 Task: Filter people whose school is Delhi University.
Action: Mouse moved to (277, 53)
Screenshot: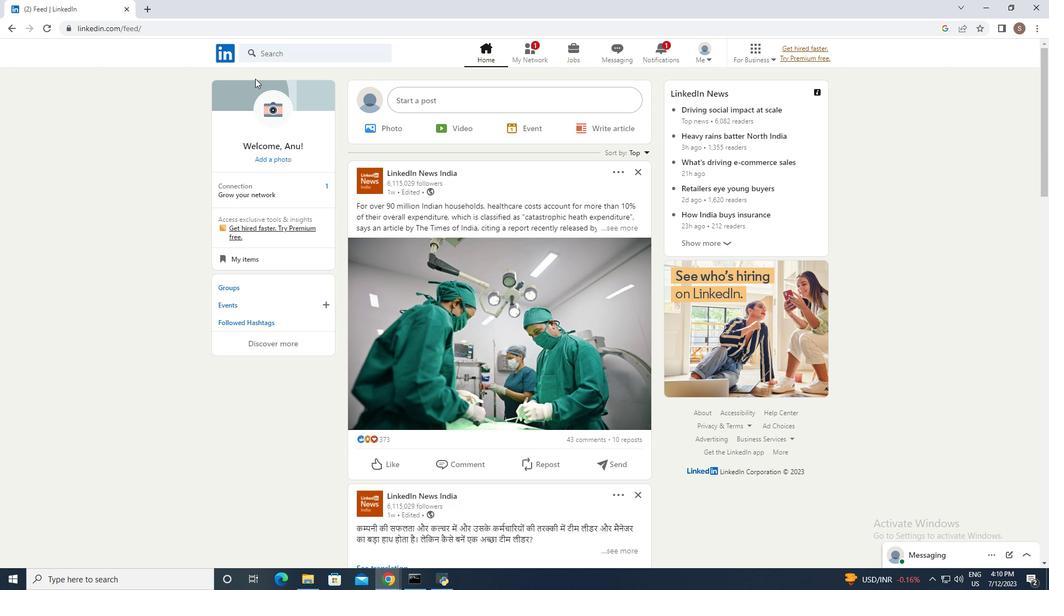 
Action: Mouse pressed left at (277, 53)
Screenshot: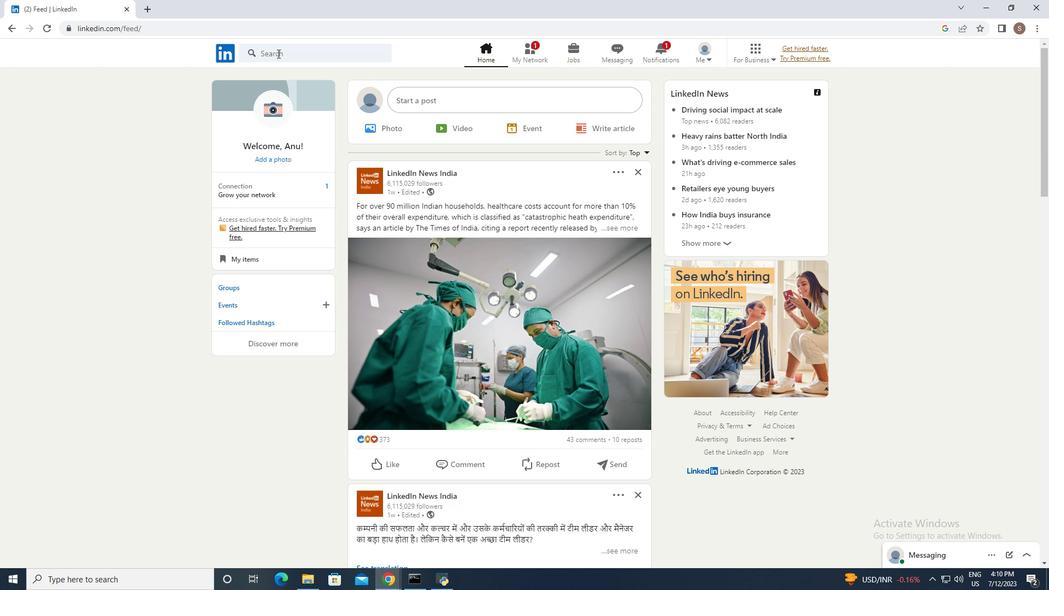 
Action: Mouse moved to (287, 139)
Screenshot: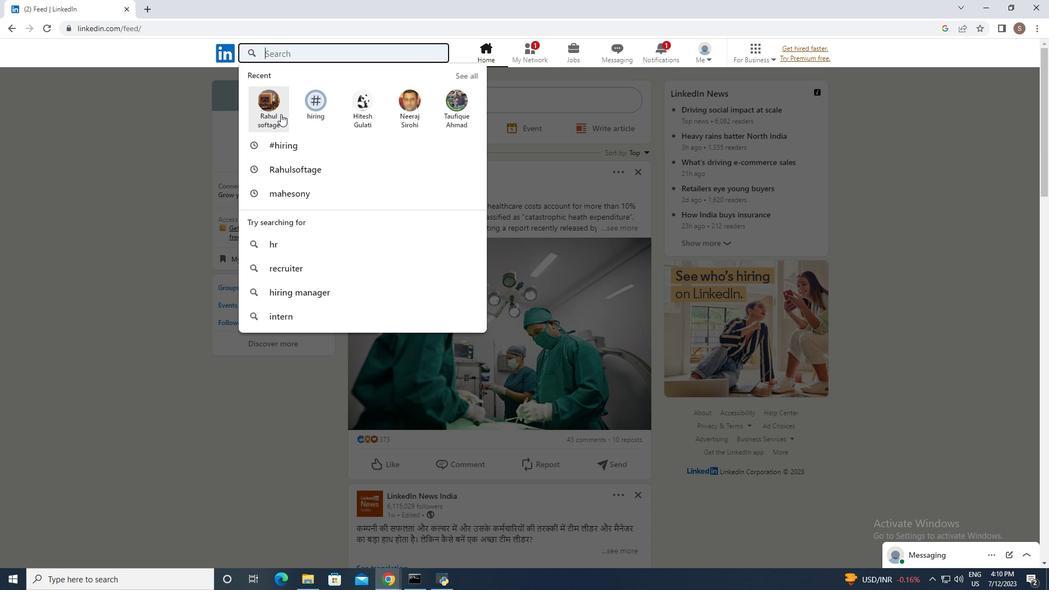 
Action: Mouse pressed left at (287, 139)
Screenshot: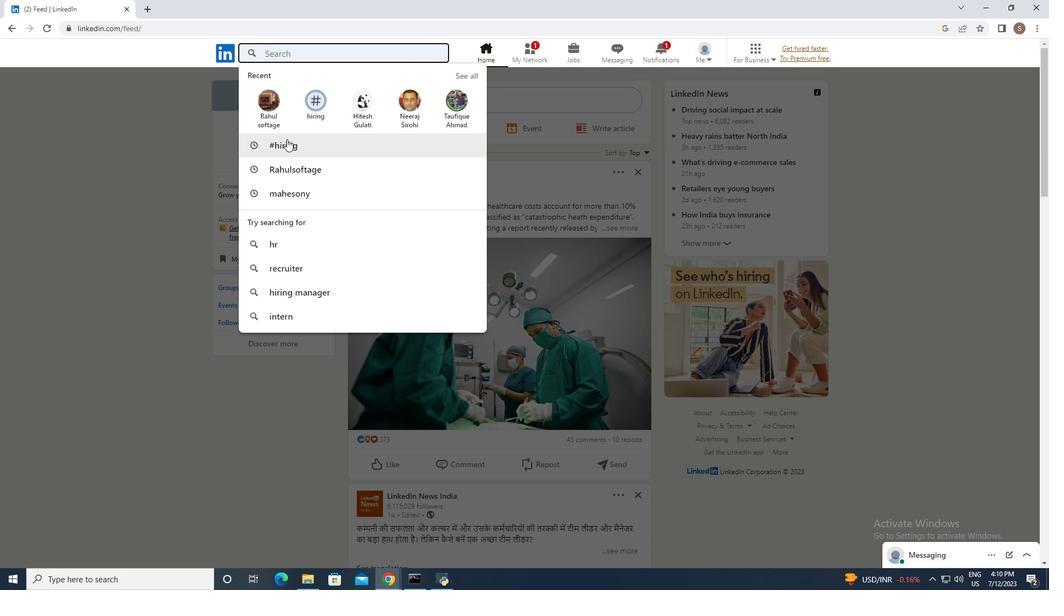 
Action: Mouse moved to (297, 85)
Screenshot: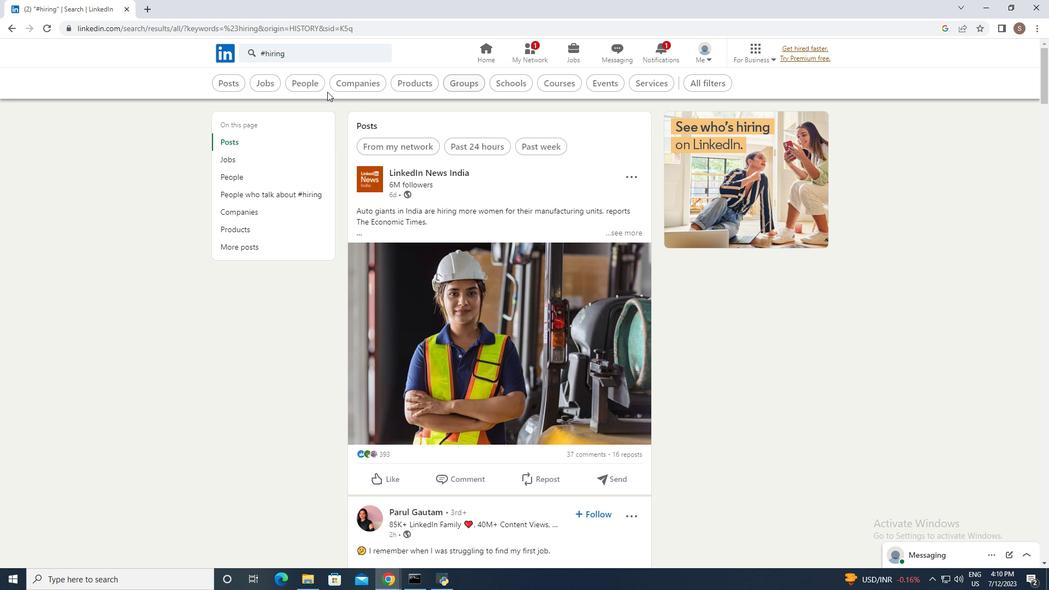 
Action: Mouse pressed left at (297, 85)
Screenshot: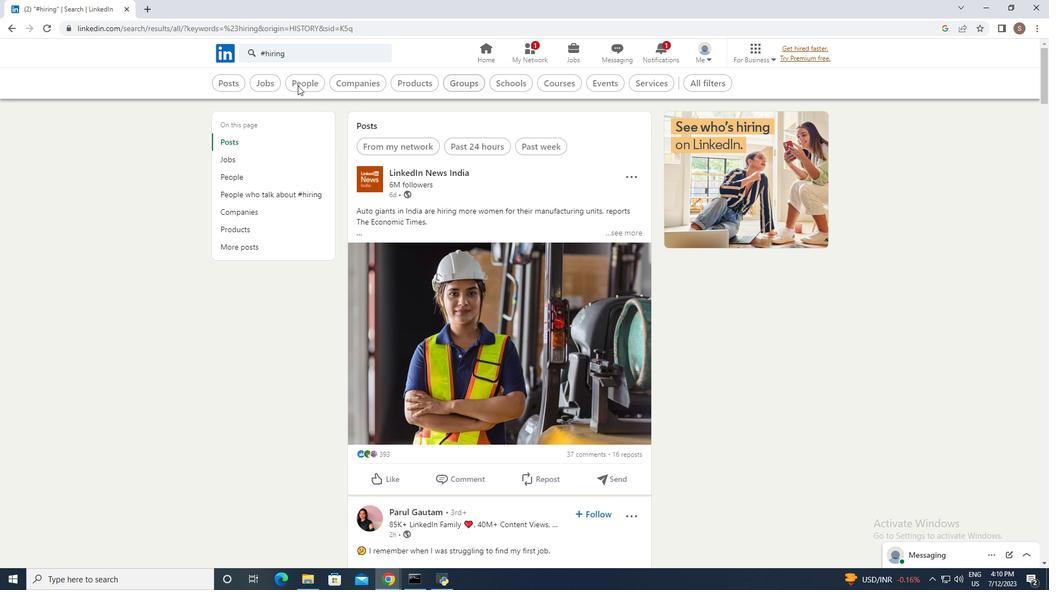 
Action: Mouse moved to (534, 78)
Screenshot: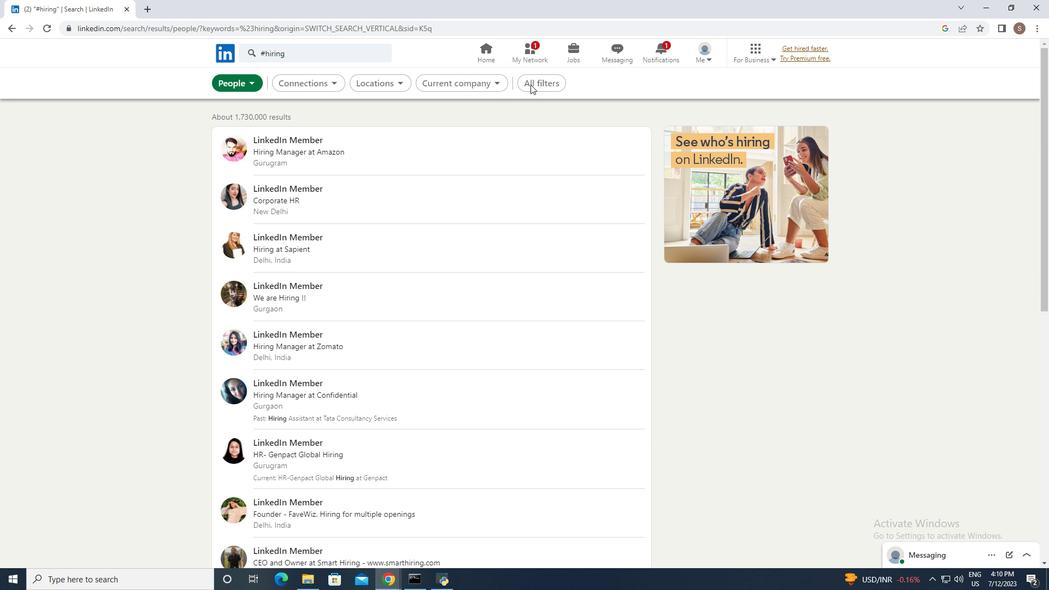 
Action: Mouse pressed left at (534, 78)
Screenshot: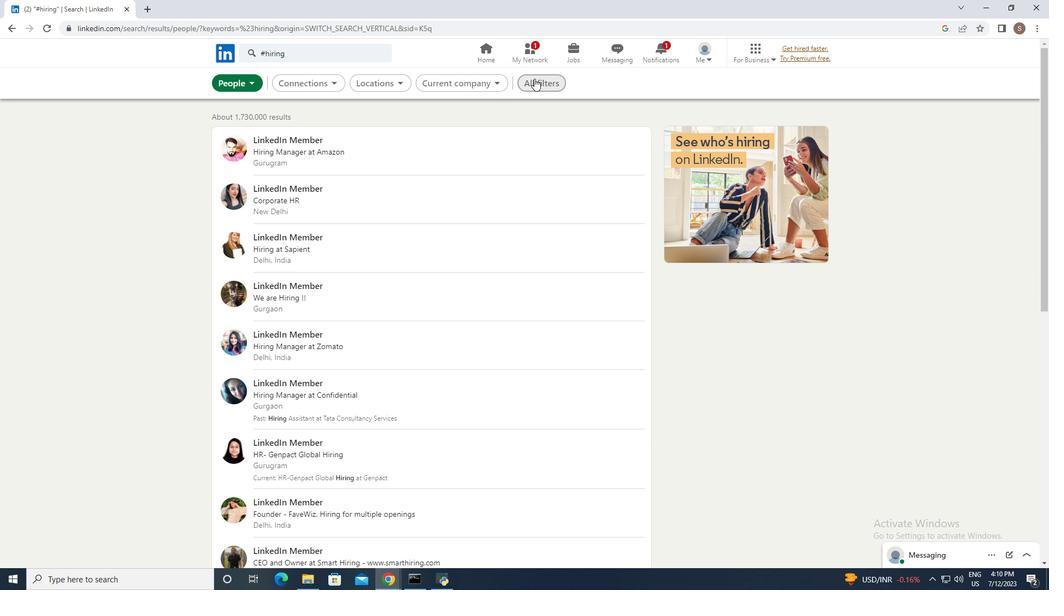 
Action: Mouse moved to (879, 397)
Screenshot: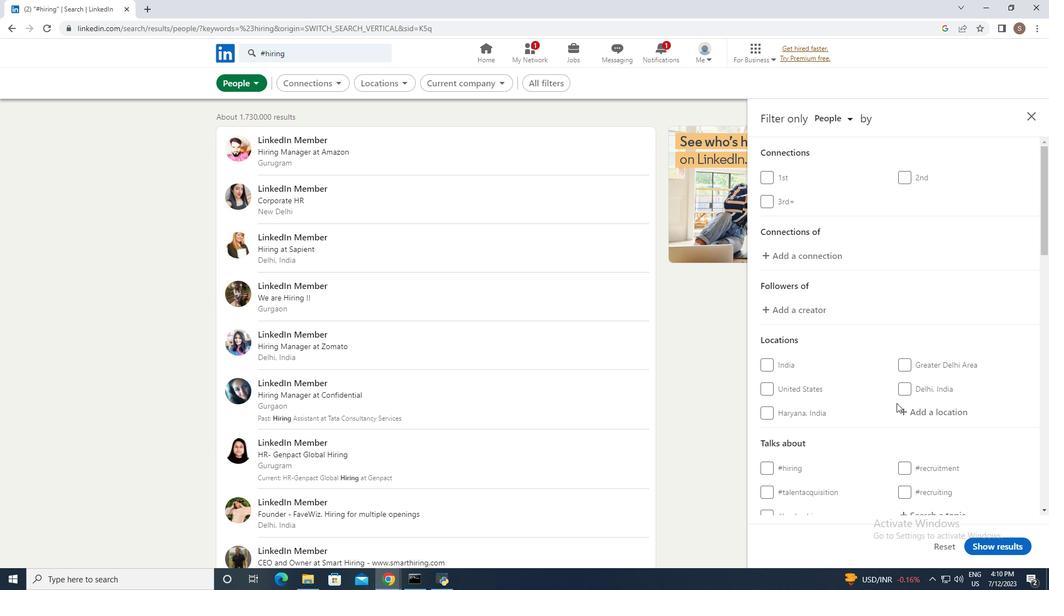 
Action: Mouse scrolled (879, 396) with delta (0, 0)
Screenshot: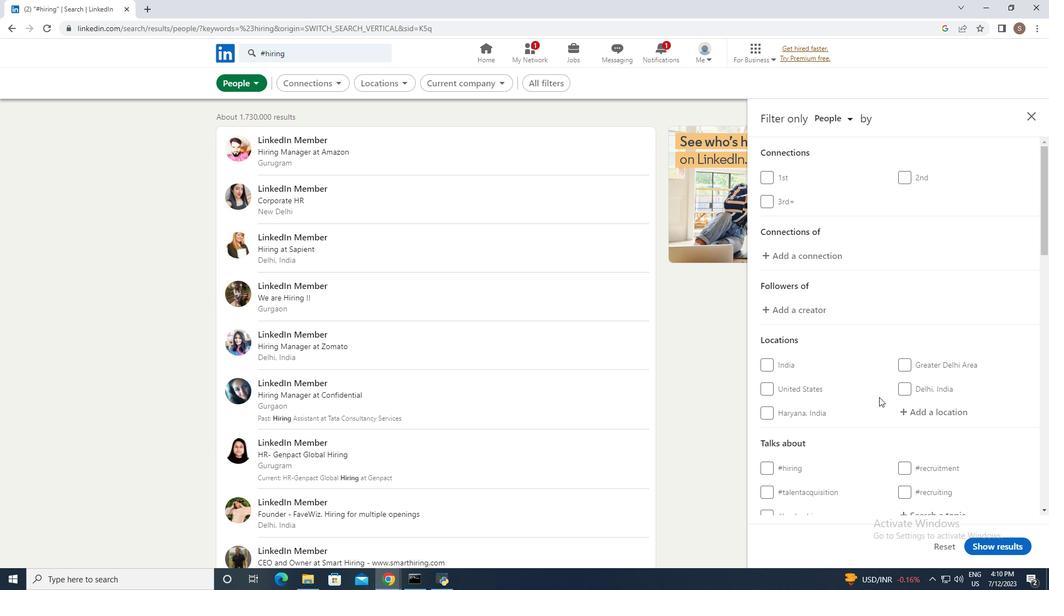 
Action: Mouse scrolled (879, 396) with delta (0, 0)
Screenshot: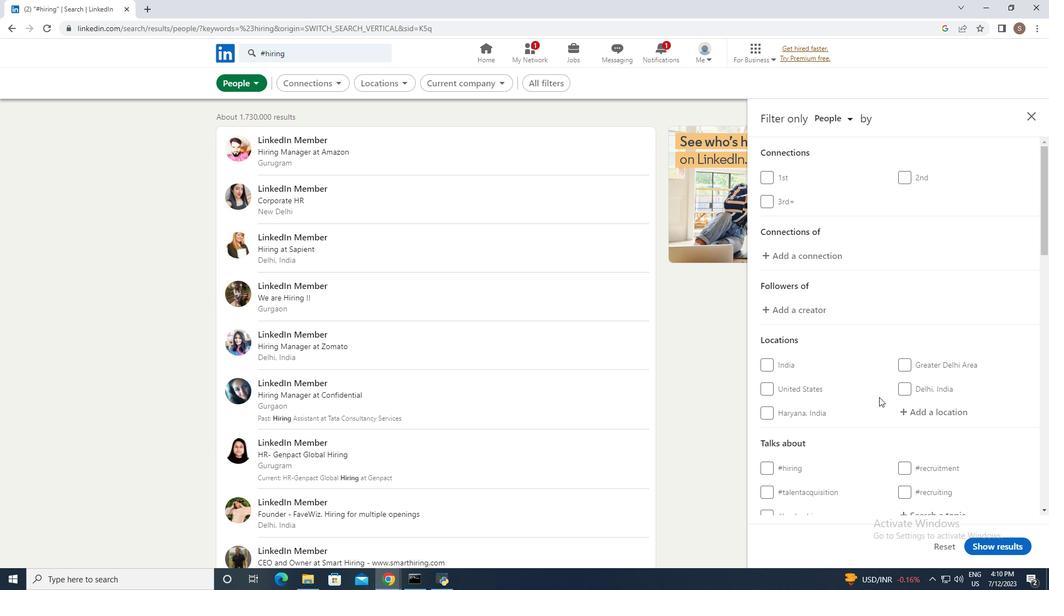 
Action: Mouse scrolled (879, 396) with delta (0, 0)
Screenshot: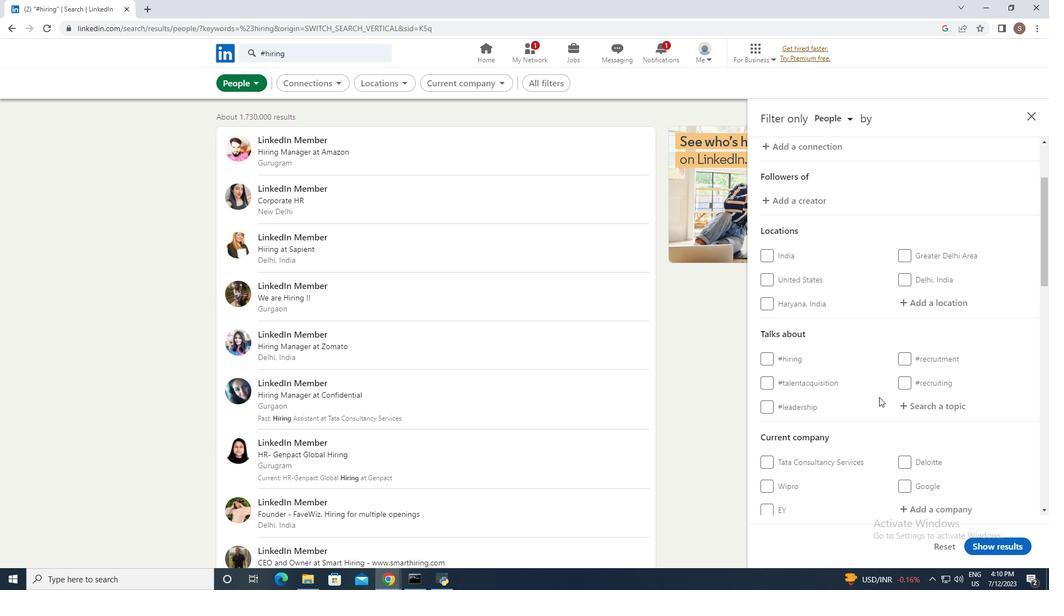 
Action: Mouse scrolled (879, 396) with delta (0, 0)
Screenshot: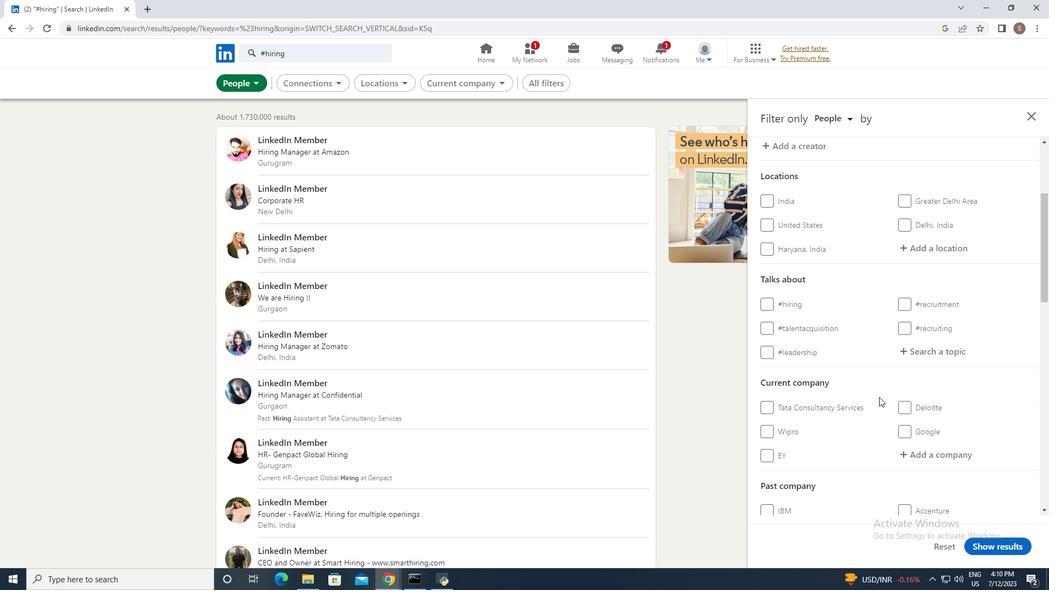 
Action: Mouse scrolled (879, 396) with delta (0, 0)
Screenshot: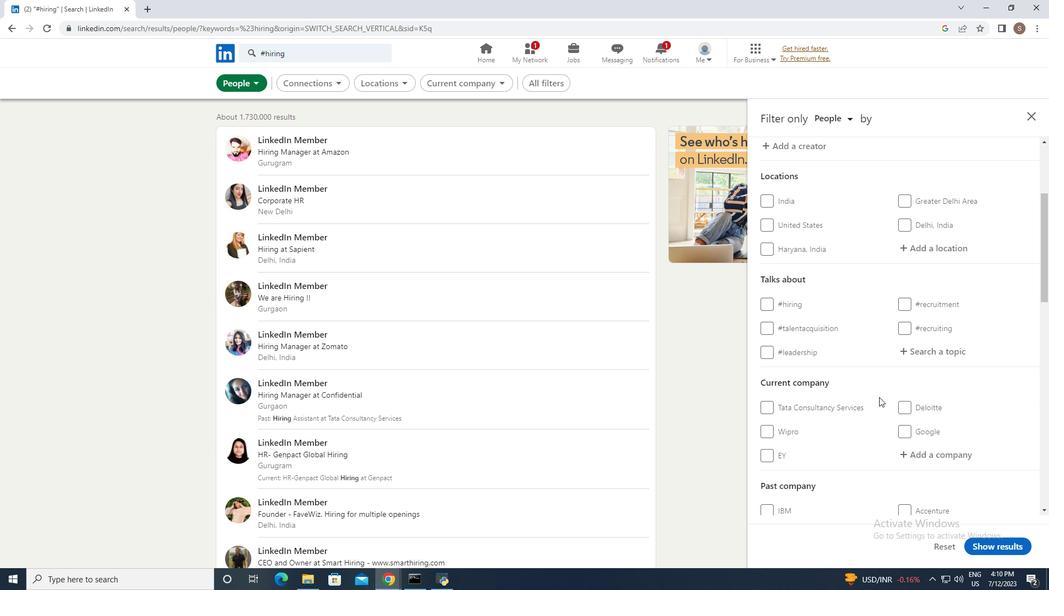 
Action: Mouse scrolled (879, 396) with delta (0, 0)
Screenshot: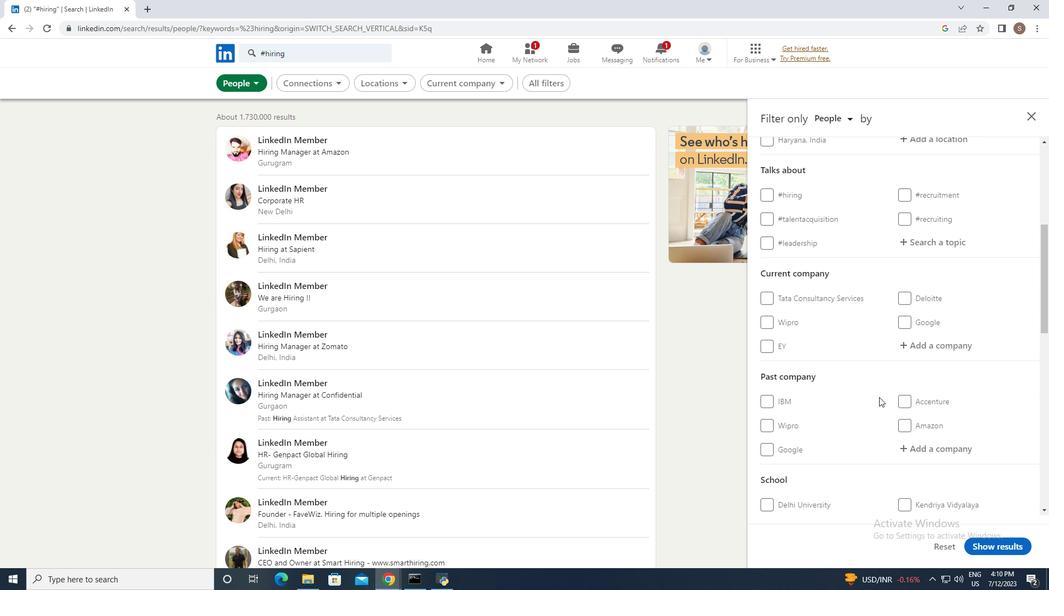 
Action: Mouse scrolled (879, 396) with delta (0, 0)
Screenshot: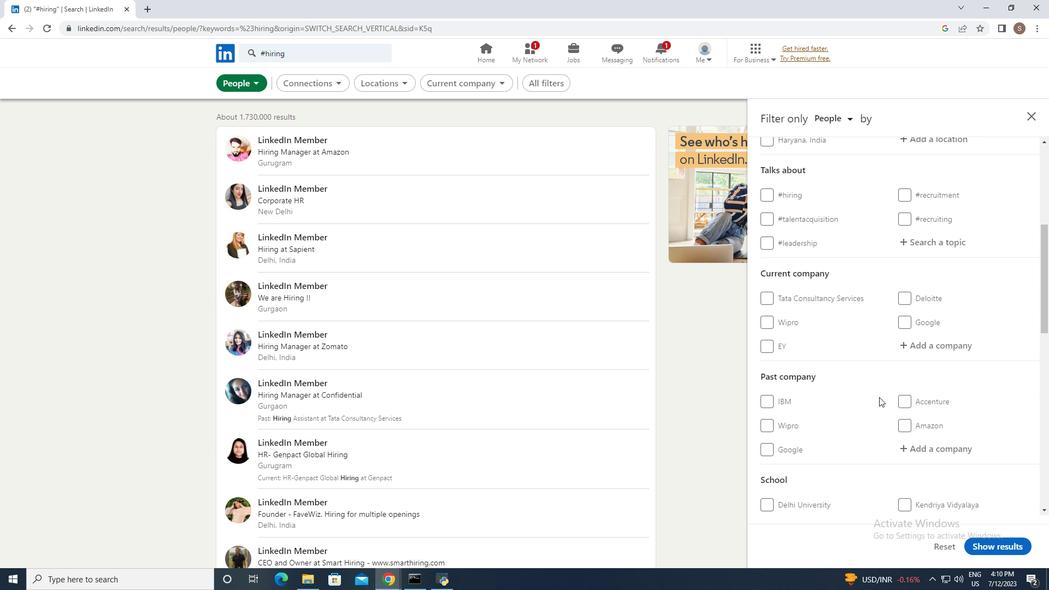 
Action: Mouse scrolled (879, 396) with delta (0, 0)
Screenshot: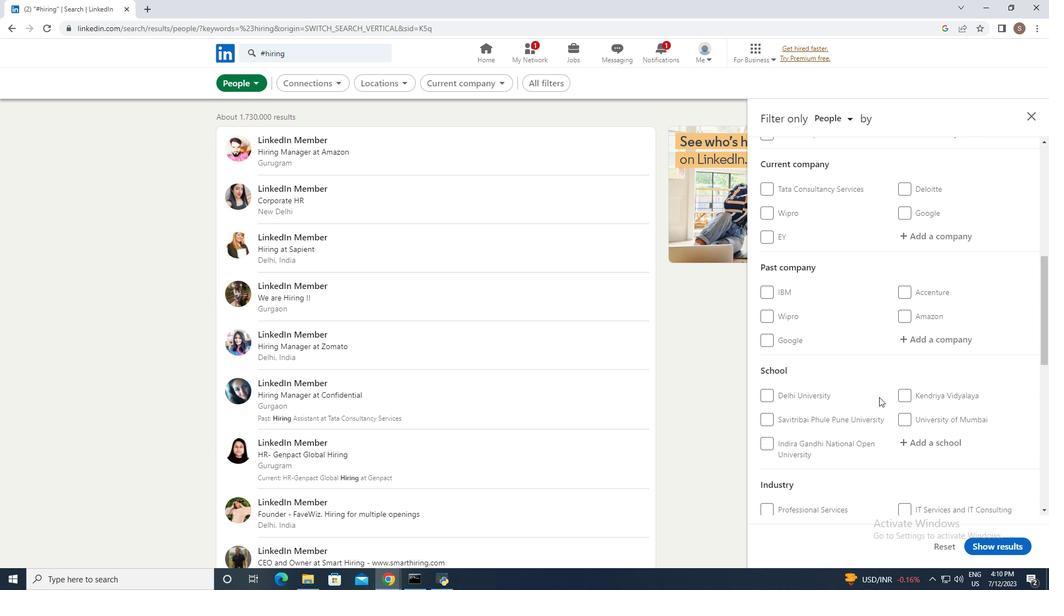 
Action: Mouse scrolled (879, 396) with delta (0, 0)
Screenshot: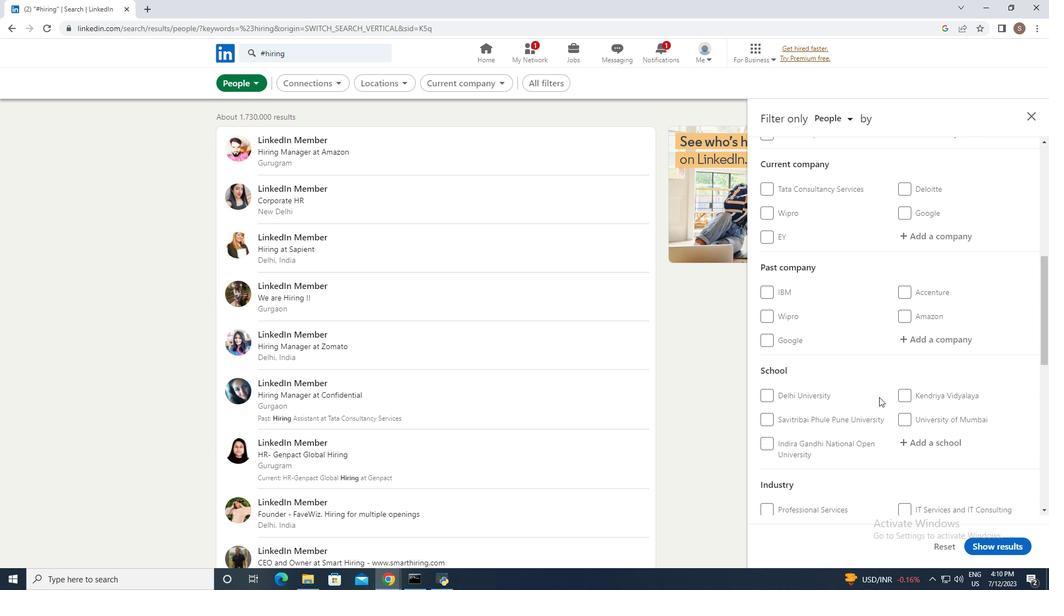 
Action: Mouse moved to (764, 287)
Screenshot: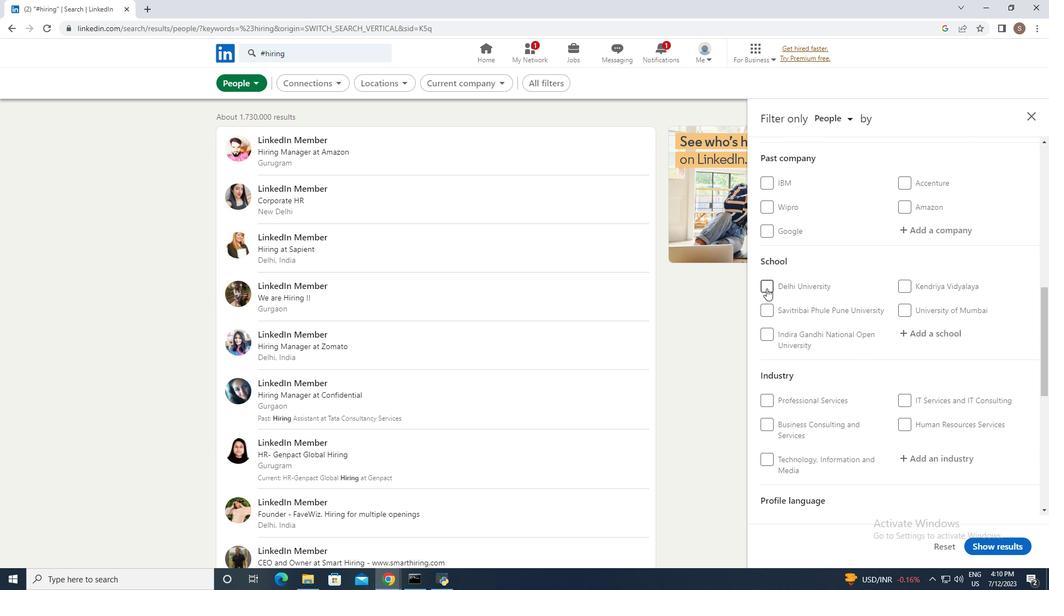 
Action: Mouse pressed left at (764, 287)
Screenshot: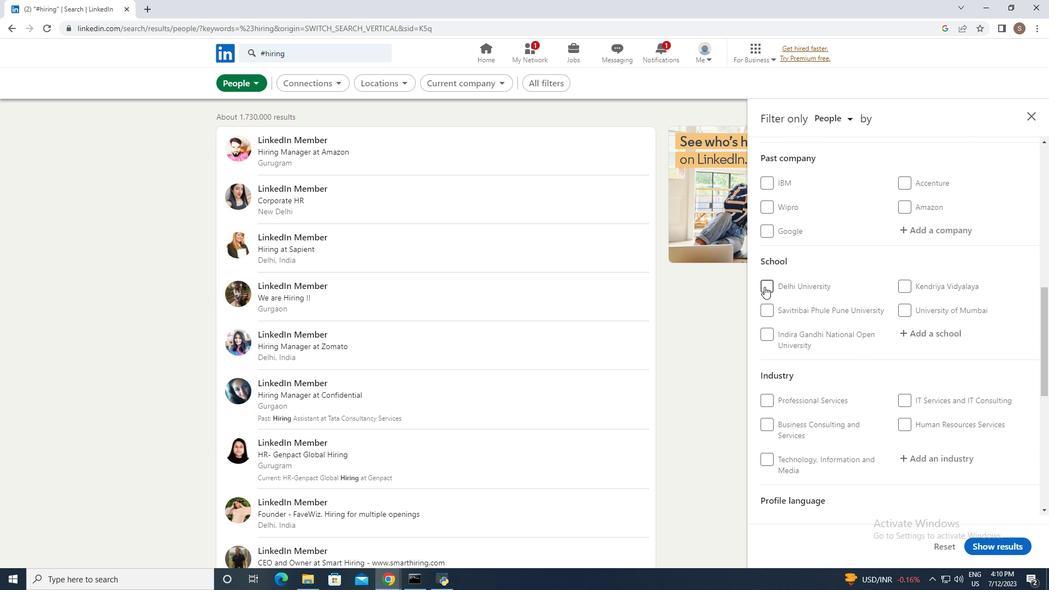 
Action: Mouse moved to (974, 542)
Screenshot: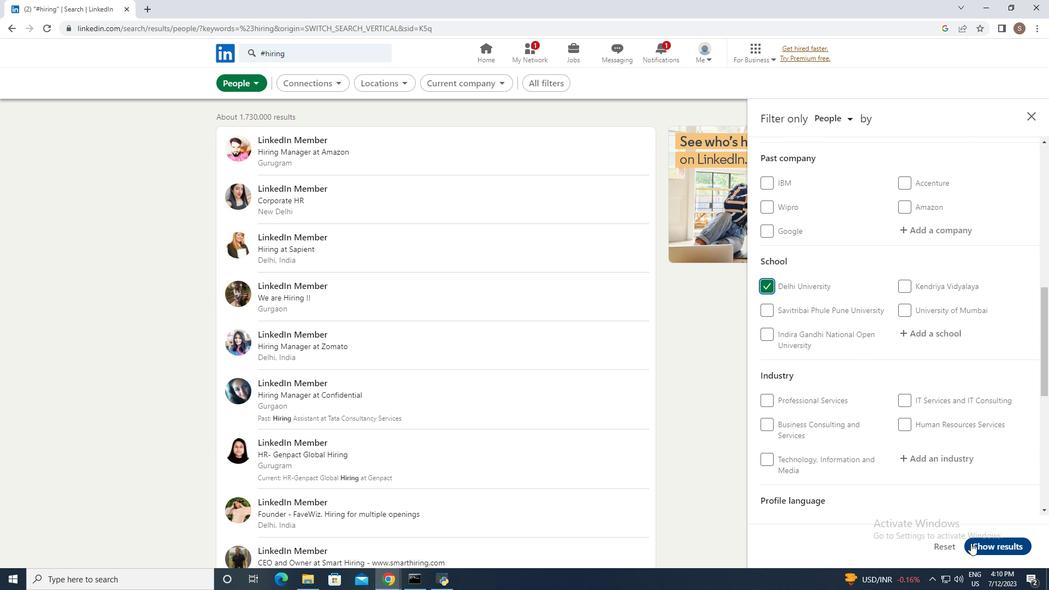 
Action: Mouse pressed left at (974, 542)
Screenshot: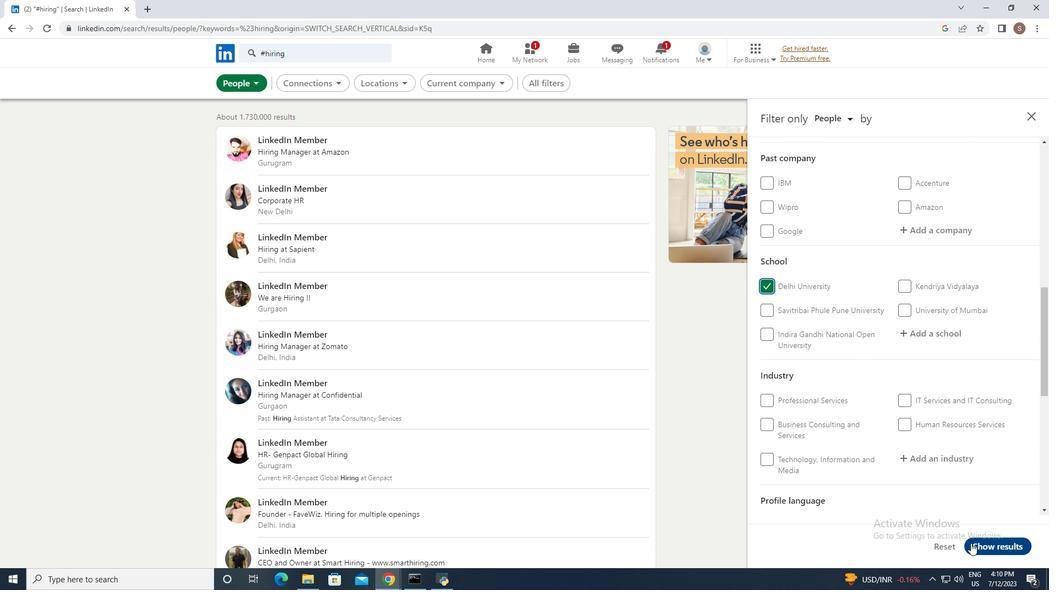 
Action: Mouse moved to (944, 534)
Screenshot: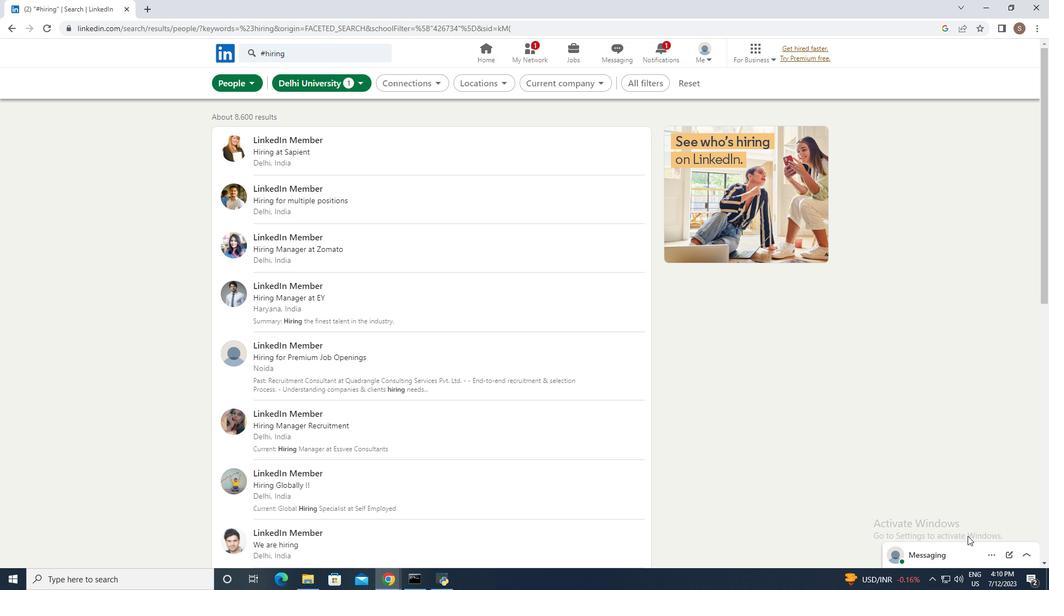 
